 Task: Who designed the Eden Project in the United Kingdom?
Action: Mouse moved to (150, 75)
Screenshot: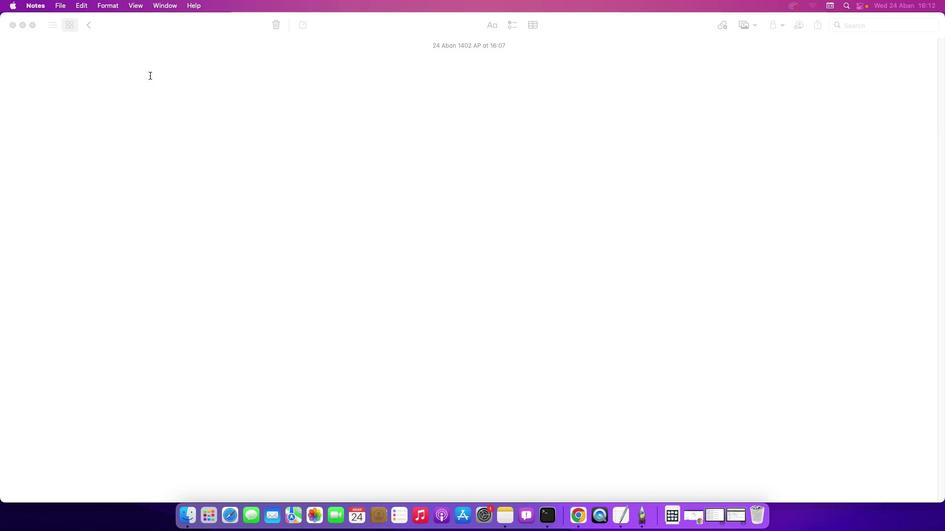 
Action: Mouse pressed left at (150, 75)
Screenshot: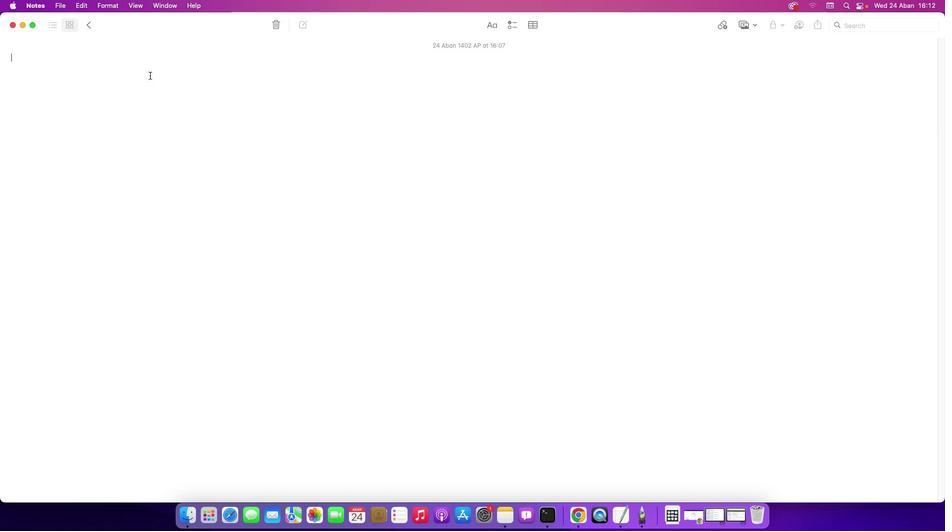 
Action: Mouse moved to (133, 84)
Screenshot: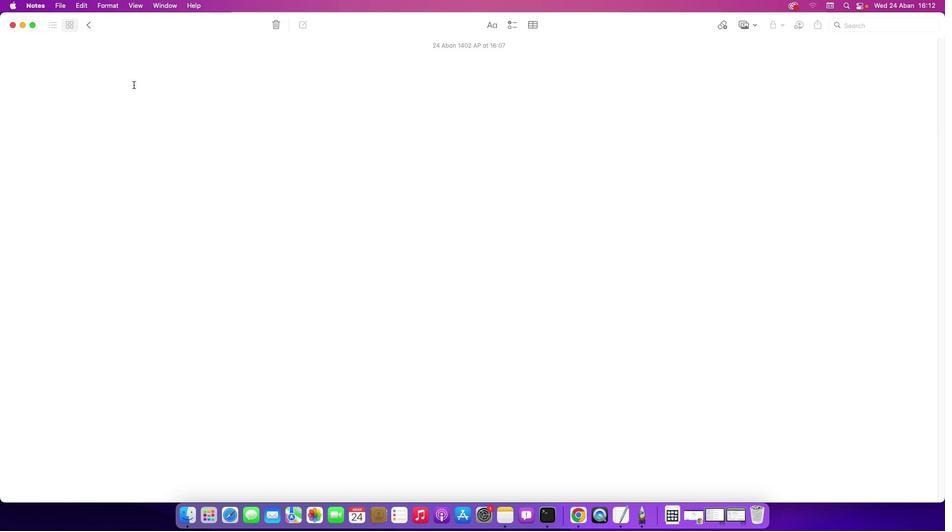 
Action: Key pressed Key.shift'W''h''o'Key.space'd''e''s''i''g''n''e''d'Key.space't''h''e'Key.spaceKey.shift'E''d''e''n'Key.spaceKey.shift'P''r''o''j''e''c''t'Key.space'i''n'Key.space't''h''e'Key.spaceKey.shift'U''n''i''t''e''d'Key.spaceKey.shift'K''i''n''g''d''o''m'Key.shift_r'?'Key.enter
Screenshot: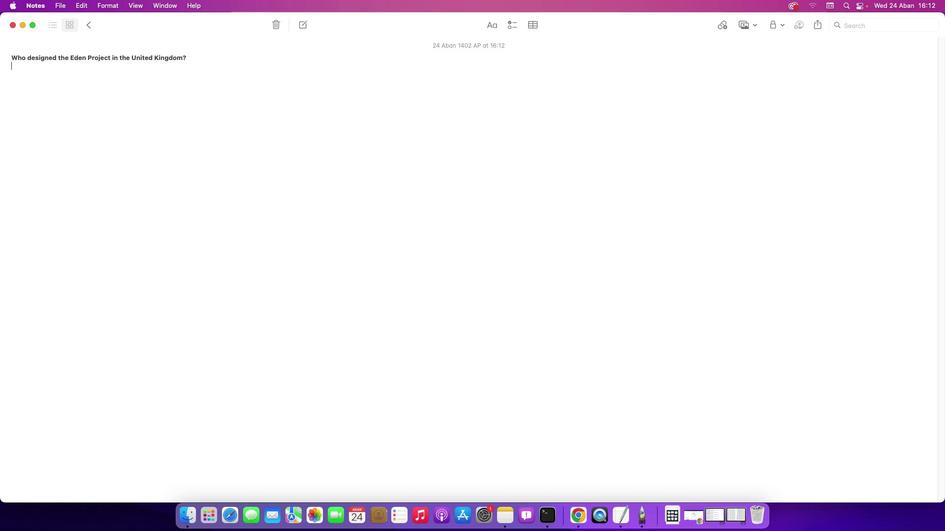
Action: Mouse moved to (694, 516)
Screenshot: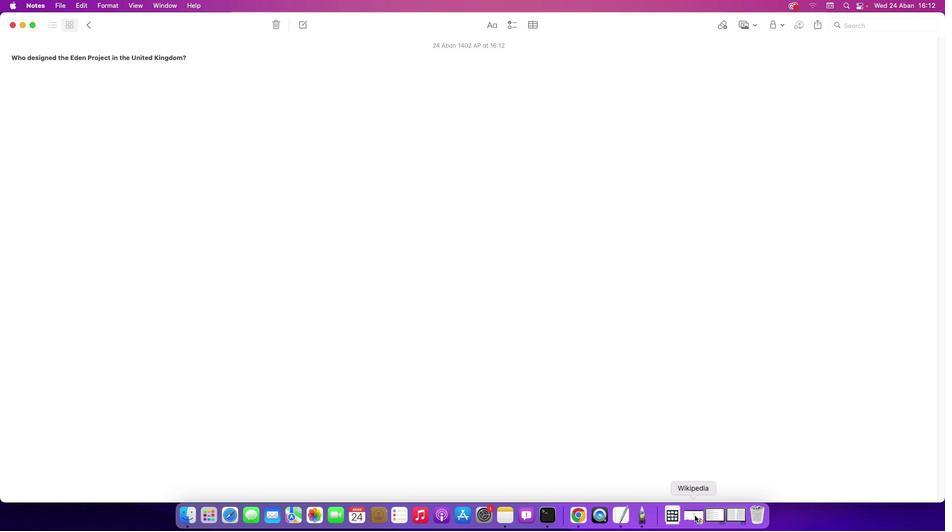 
Action: Mouse pressed left at (694, 516)
Screenshot: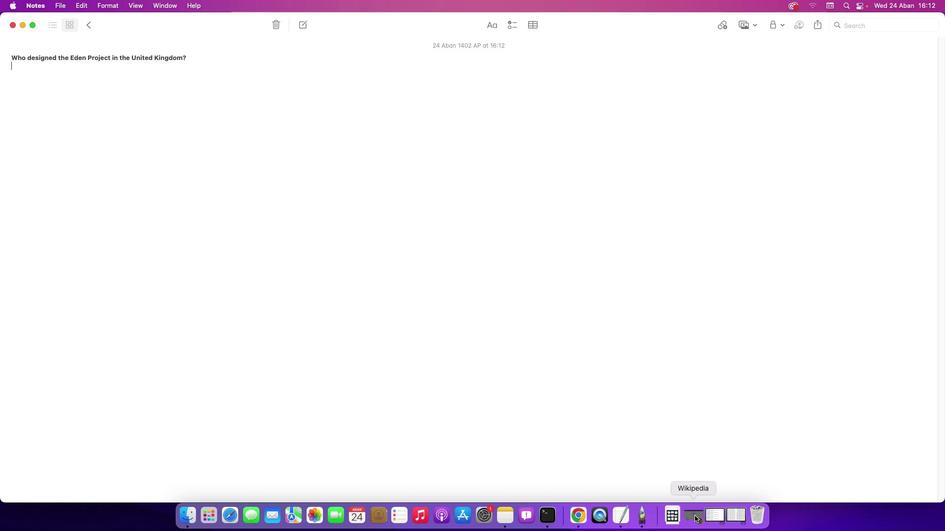 
Action: Mouse moved to (382, 298)
Screenshot: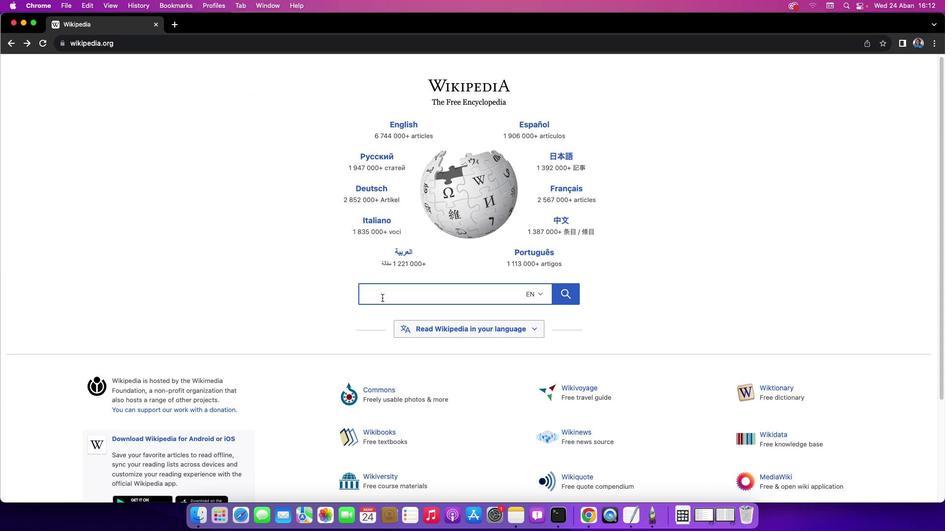 
Action: Mouse pressed left at (382, 298)
Screenshot: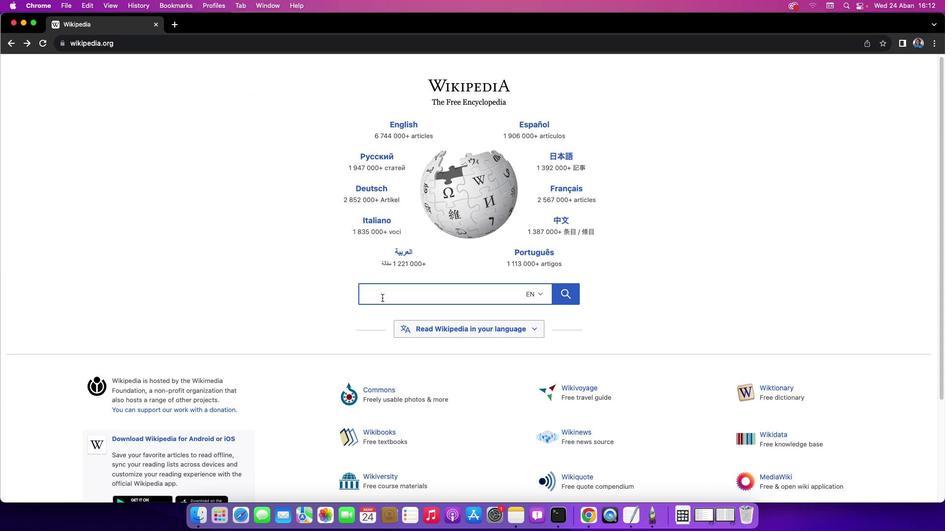 
Action: Mouse moved to (382, 298)
Screenshot: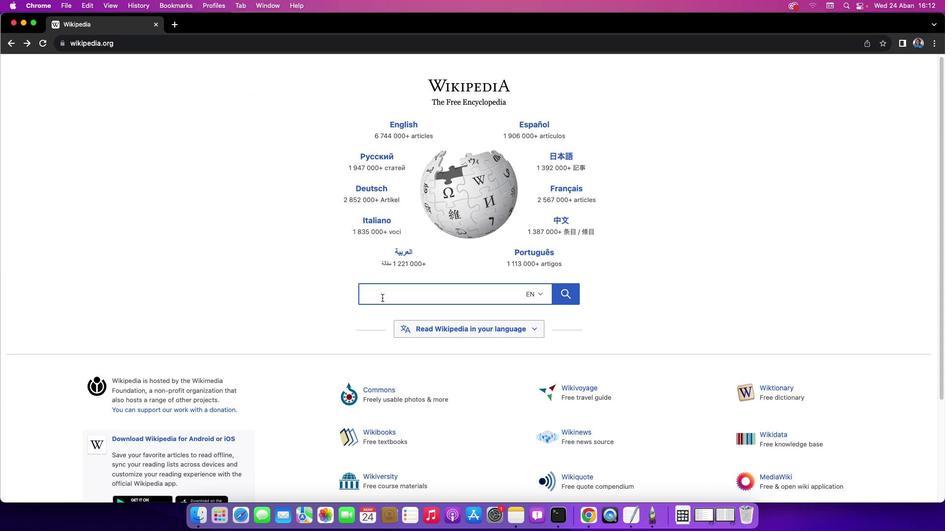 
Action: Key pressed Key.shift'E''d''e''n'Key.spaceKey.shift'P''r''o''j''e''c''t'
Screenshot: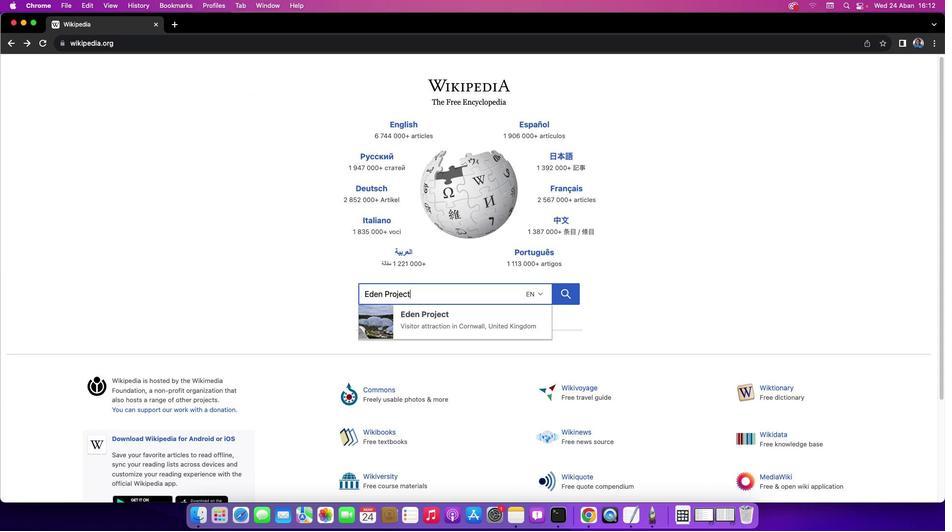 
Action: Mouse moved to (434, 319)
Screenshot: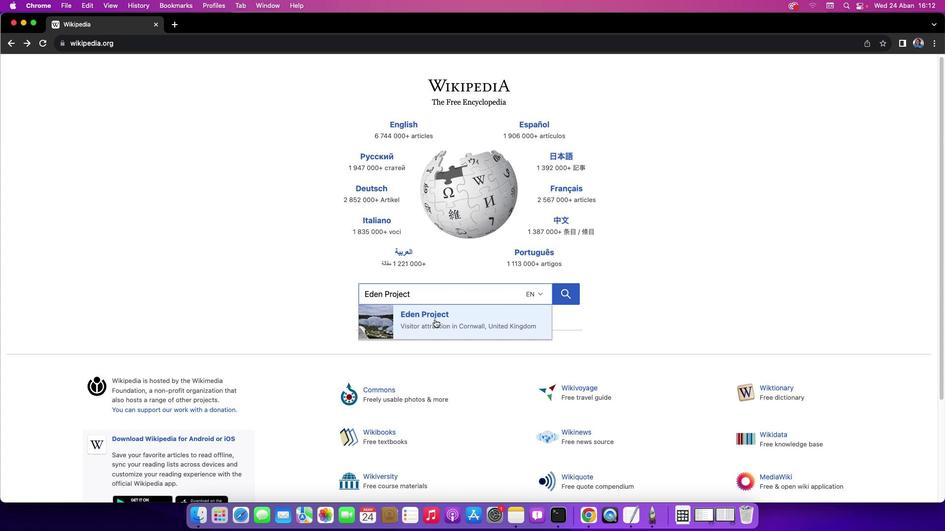 
Action: Mouse pressed left at (434, 319)
Screenshot: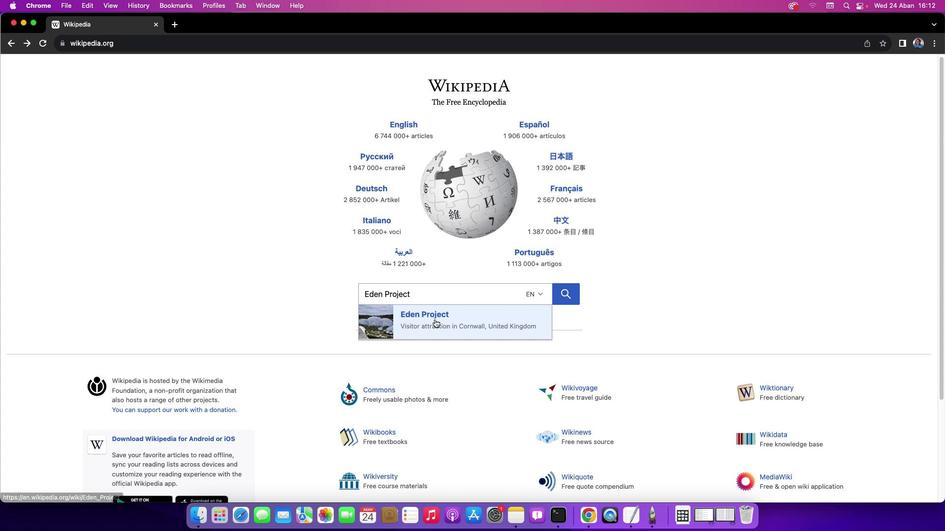
Action: Mouse moved to (940, 76)
Screenshot: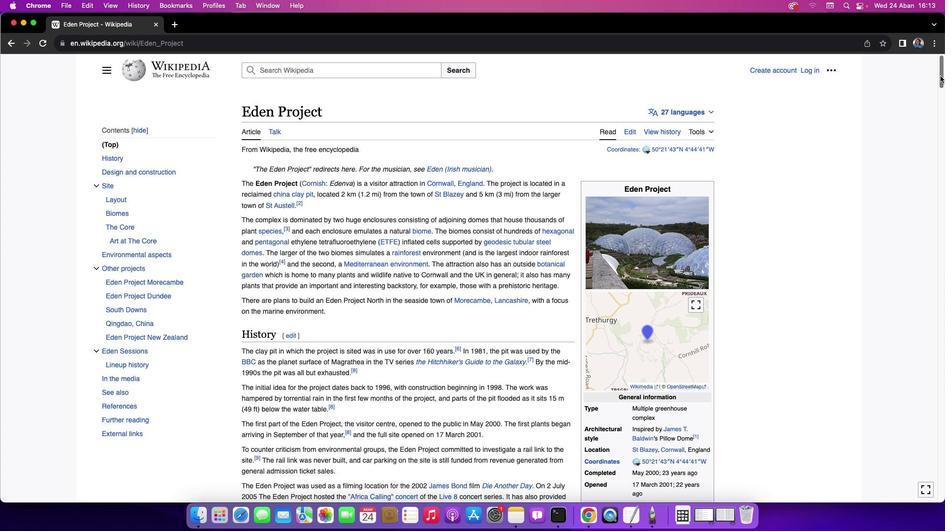 
Action: Mouse pressed left at (940, 76)
Screenshot: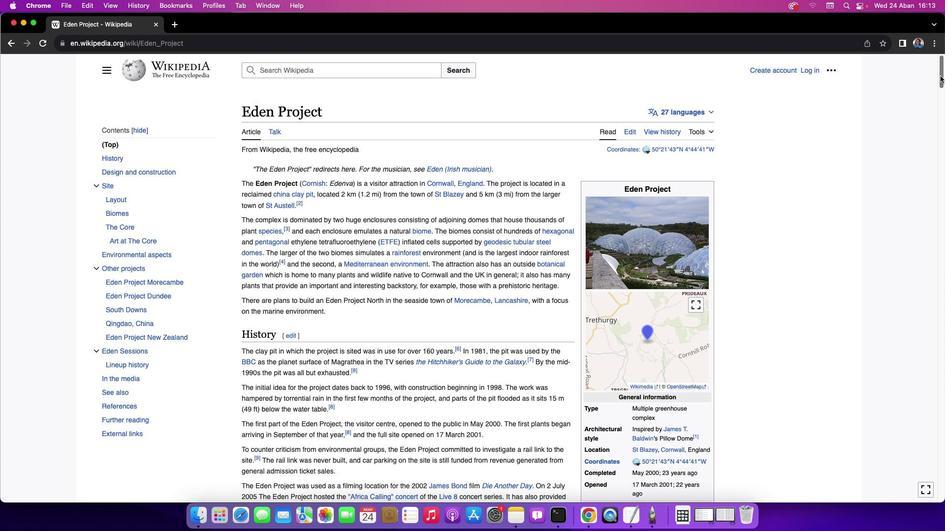 
Action: Mouse moved to (24, 23)
Screenshot: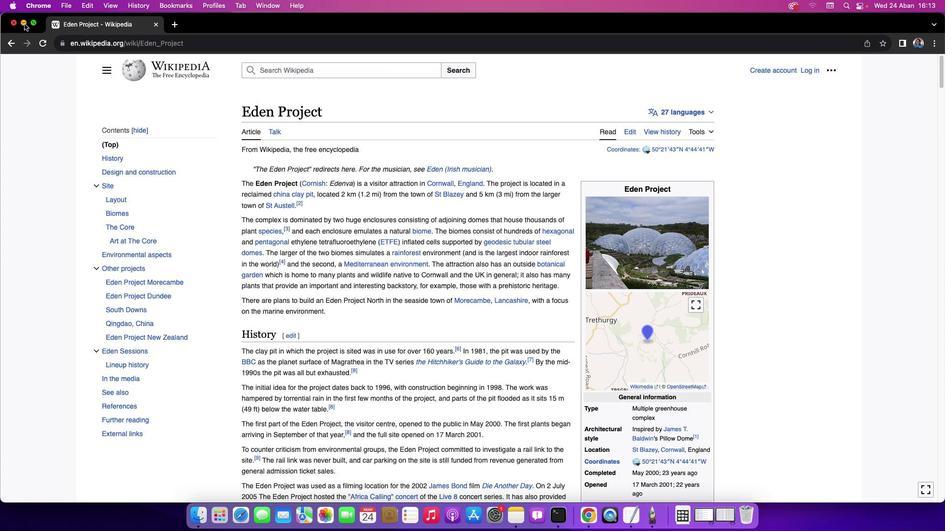 
Action: Mouse pressed left at (24, 23)
Screenshot: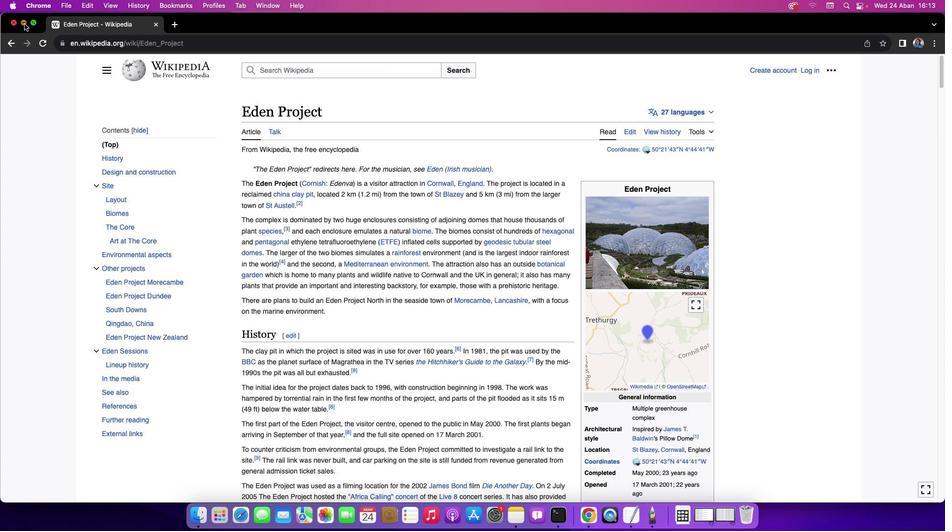 
Action: Mouse moved to (34, 74)
Screenshot: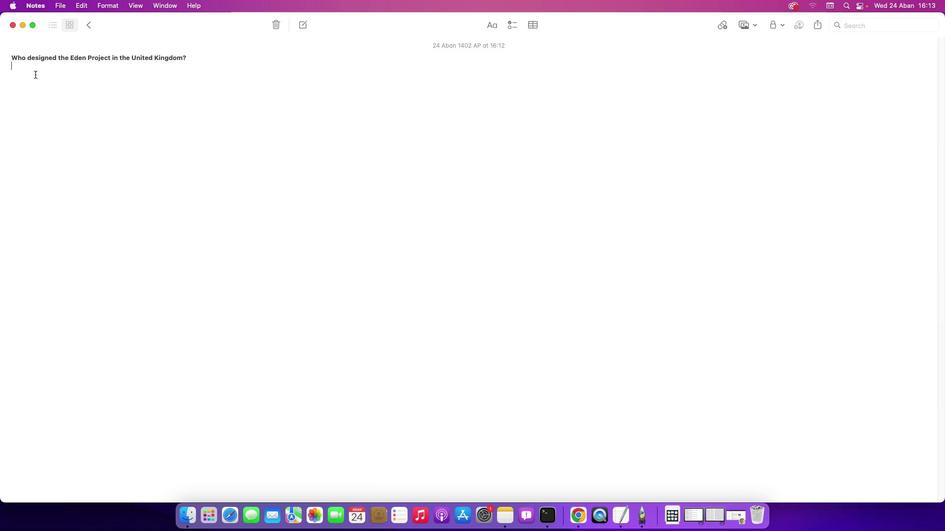 
Action: Mouse pressed left at (34, 74)
Screenshot: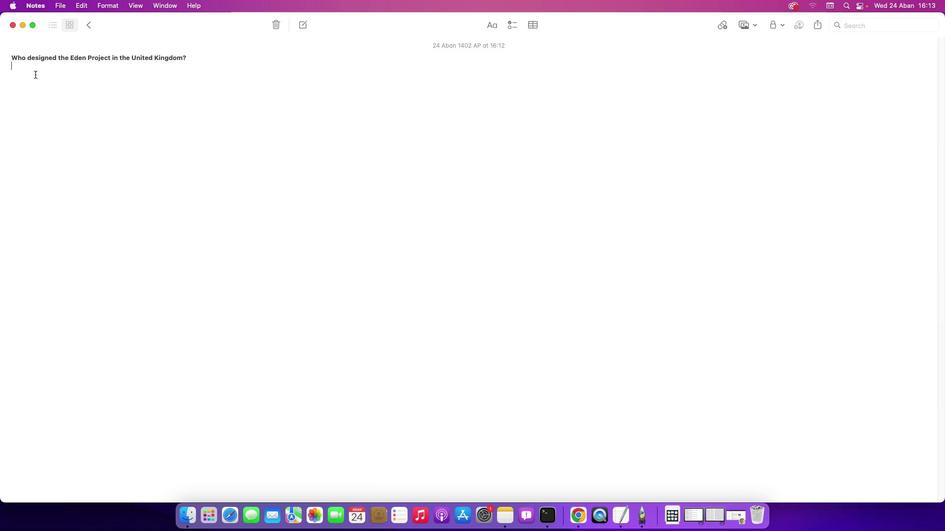 
Action: Mouse moved to (89, 69)
Screenshot: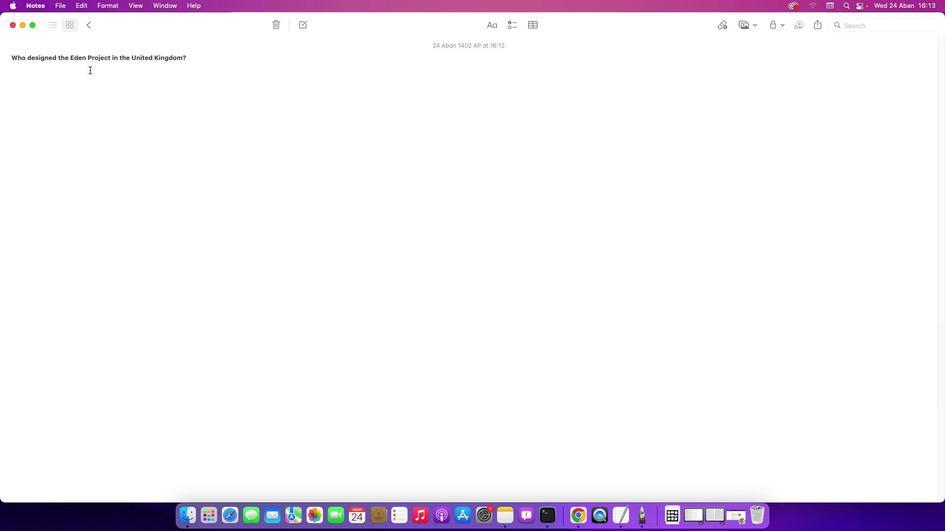 
Action: Key pressed Key.shift'T''h''e'Key.spaceKey.shift'E''d''e''n'Key.spaceKey.shift'P''r''o''j''e''c''t'Key.space'i''n'Key.spaceKey.shift'T'Key.backspace't''h''e'Key.spaceKey.shift'U''n''i''t''e''d'Key.spaceKey.shift'K''i''n''g''d''o''m'Key.space'w''a''s'Key.space'd''e''s''i''g''n''e''d'Key.space'b''y'Key.spaceKey.shift'G''r''i''m''s''h''a''w'Key.spaceKey.shift'A''r''c''h''i''t''e''c''t''s'Key.space'a''n''d'Key.space's''t''r''u''c''t''u''r''a''l'Key.space'e''n''g''i''n''e''e''r''i''n''g'Key.space'f''i''r''m'Key.spaceKey.shift'A''n''t''h''o''n''y'Key.spaceKey.shift'H''u''n''t'Key.spaceKey.shift'A''s''s''o''c''i''a''t''e''s''.'
Screenshot: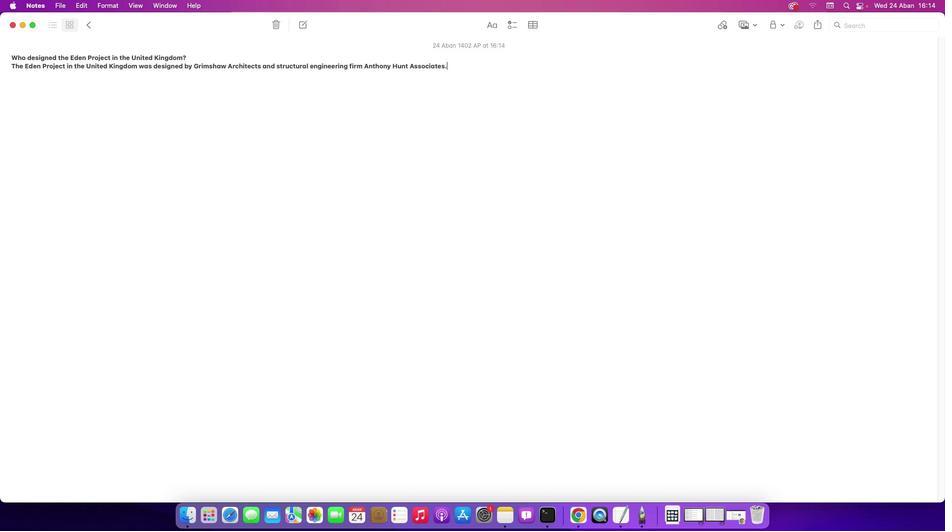 
